 Task: Insert a stacked stepped area chart into the spreadsheet named "Data".
Action: Mouse pressed left at (256, 300)
Screenshot: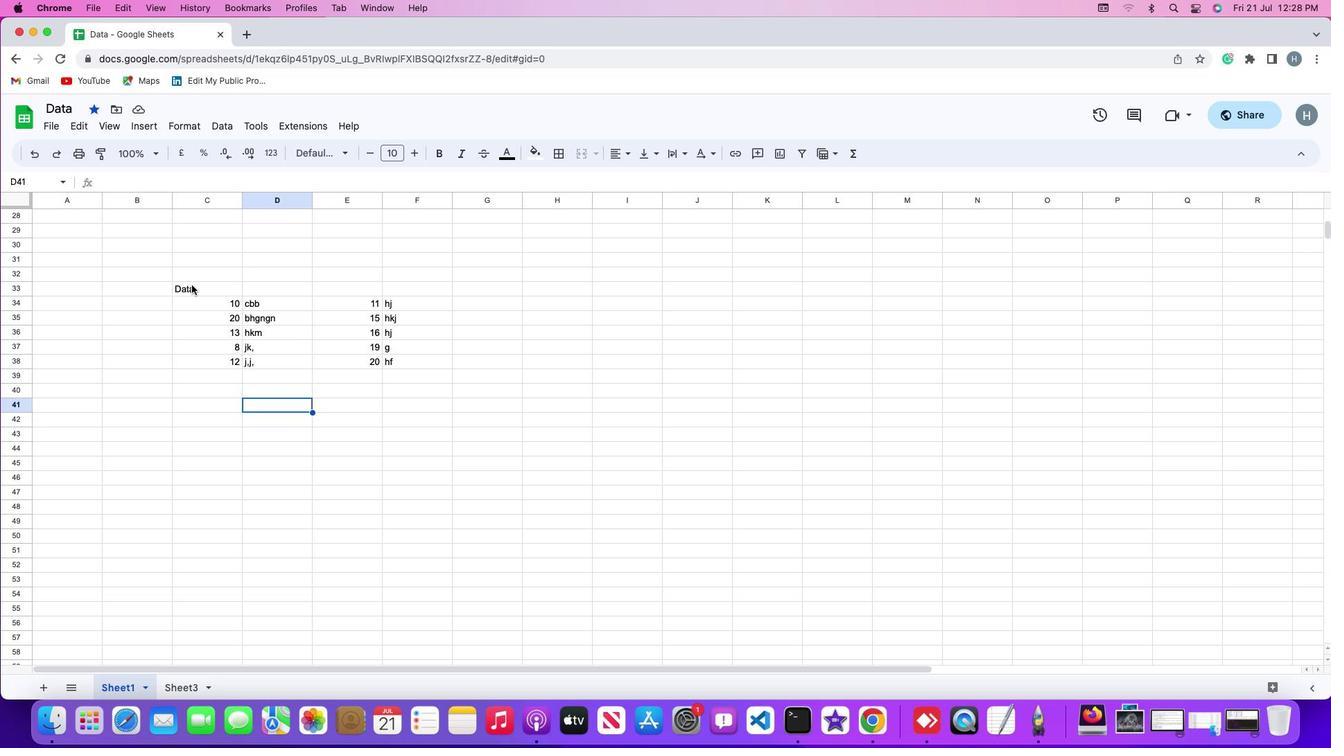 
Action: Mouse moved to (260, 298)
Screenshot: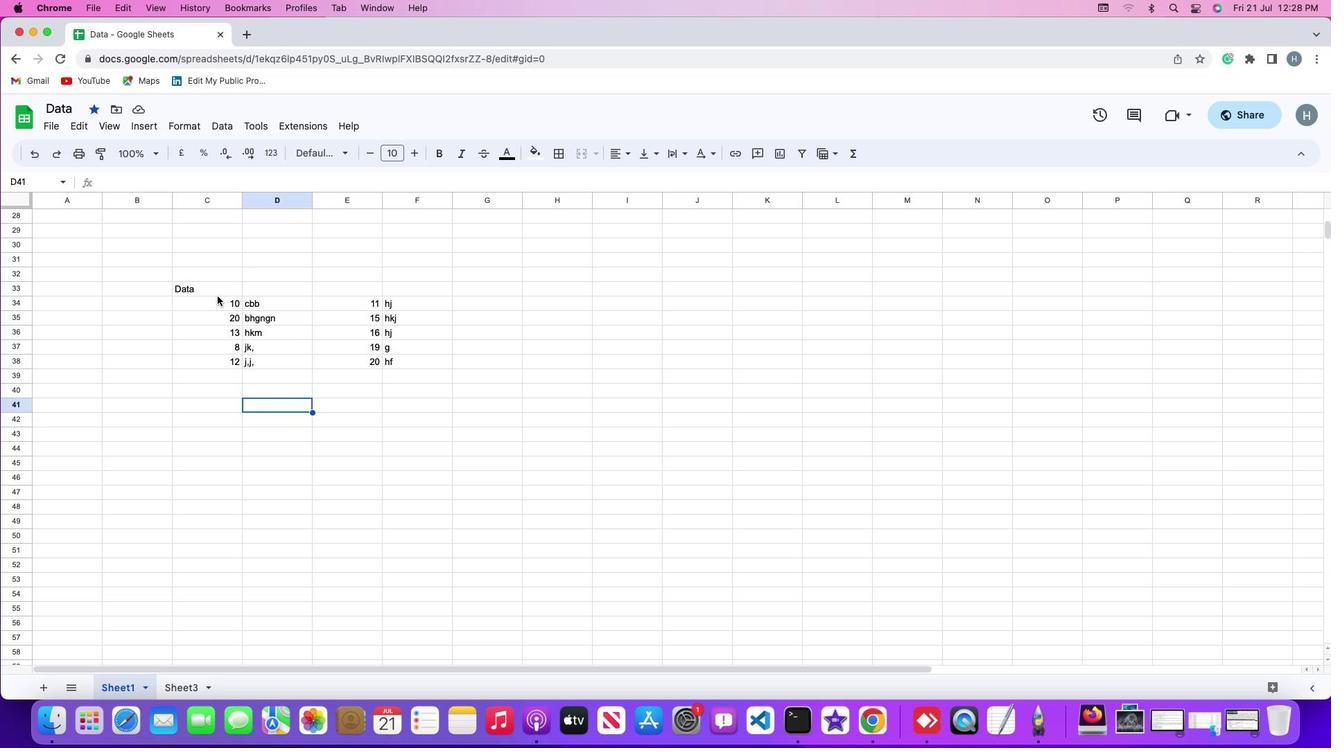 
Action: Mouse pressed left at (260, 298)
Screenshot: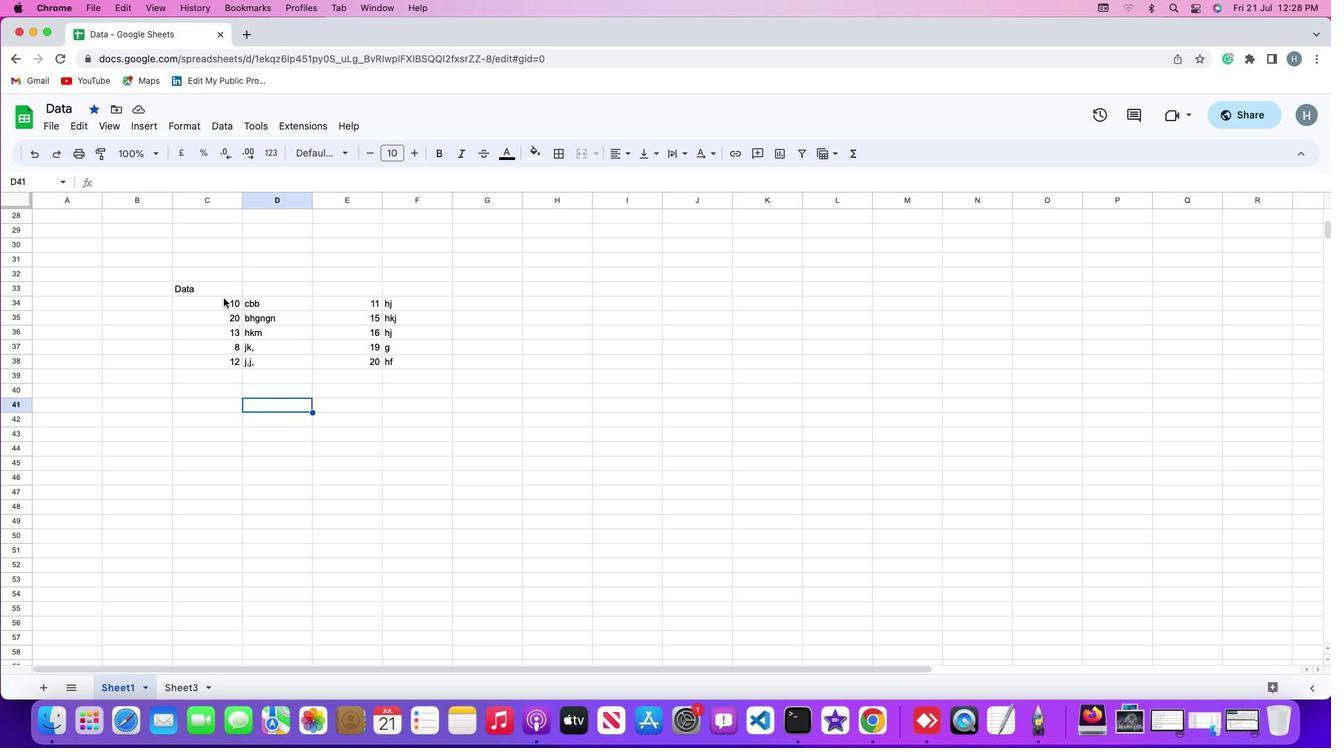 
Action: Mouse moved to (228, 141)
Screenshot: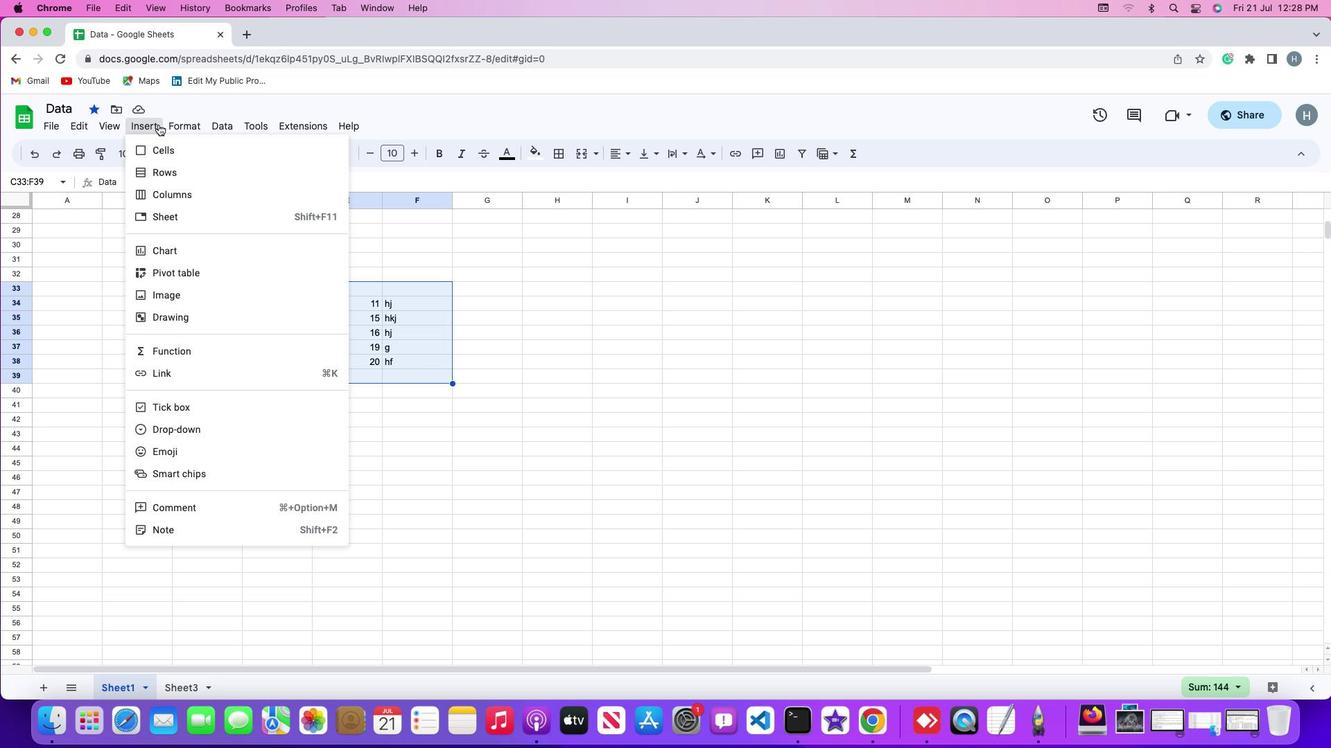 
Action: Mouse pressed left at (228, 141)
Screenshot: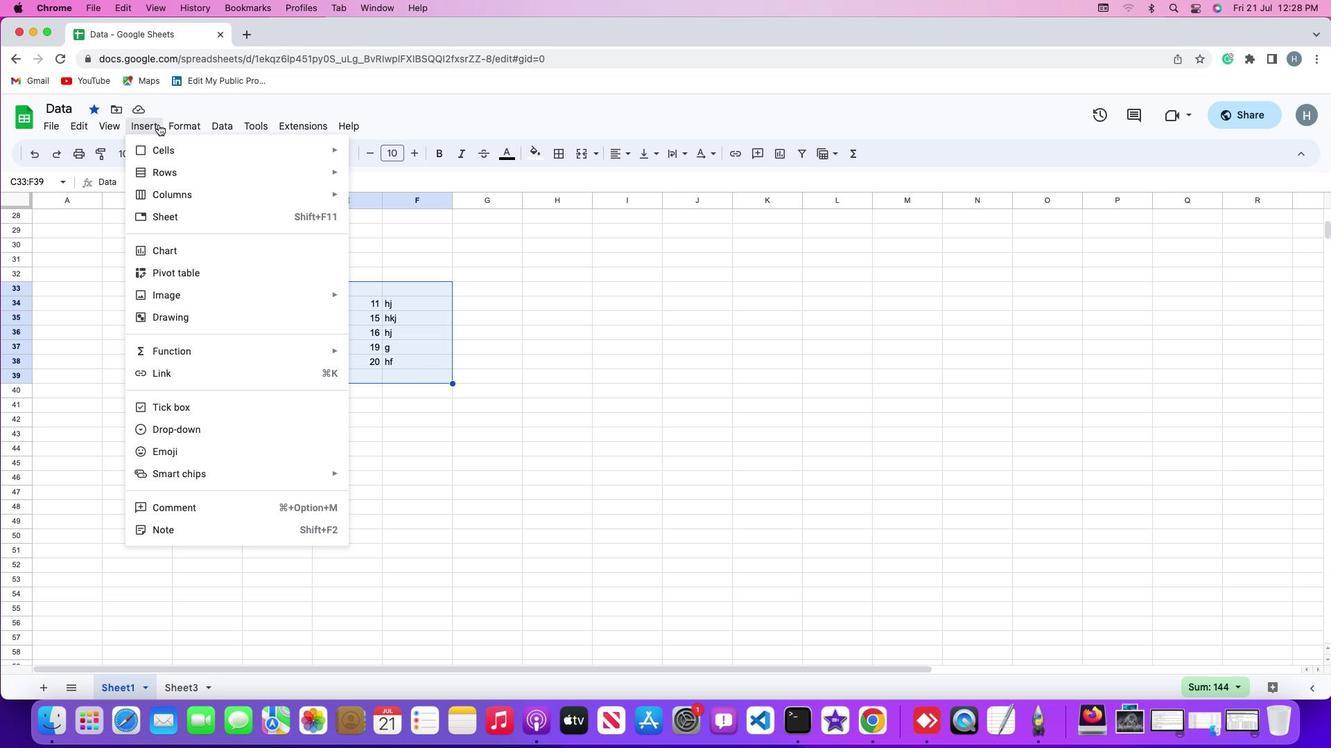 
Action: Mouse moved to (266, 264)
Screenshot: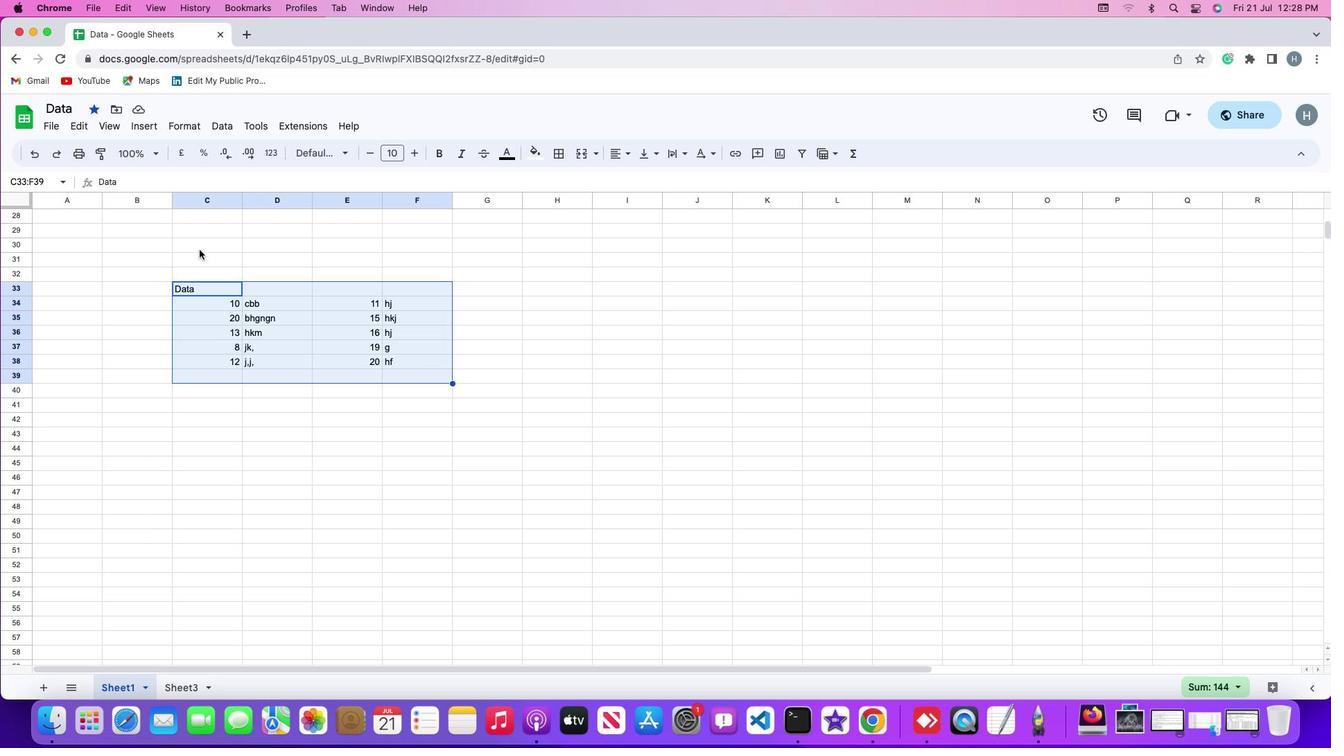 
Action: Mouse pressed left at (266, 264)
Screenshot: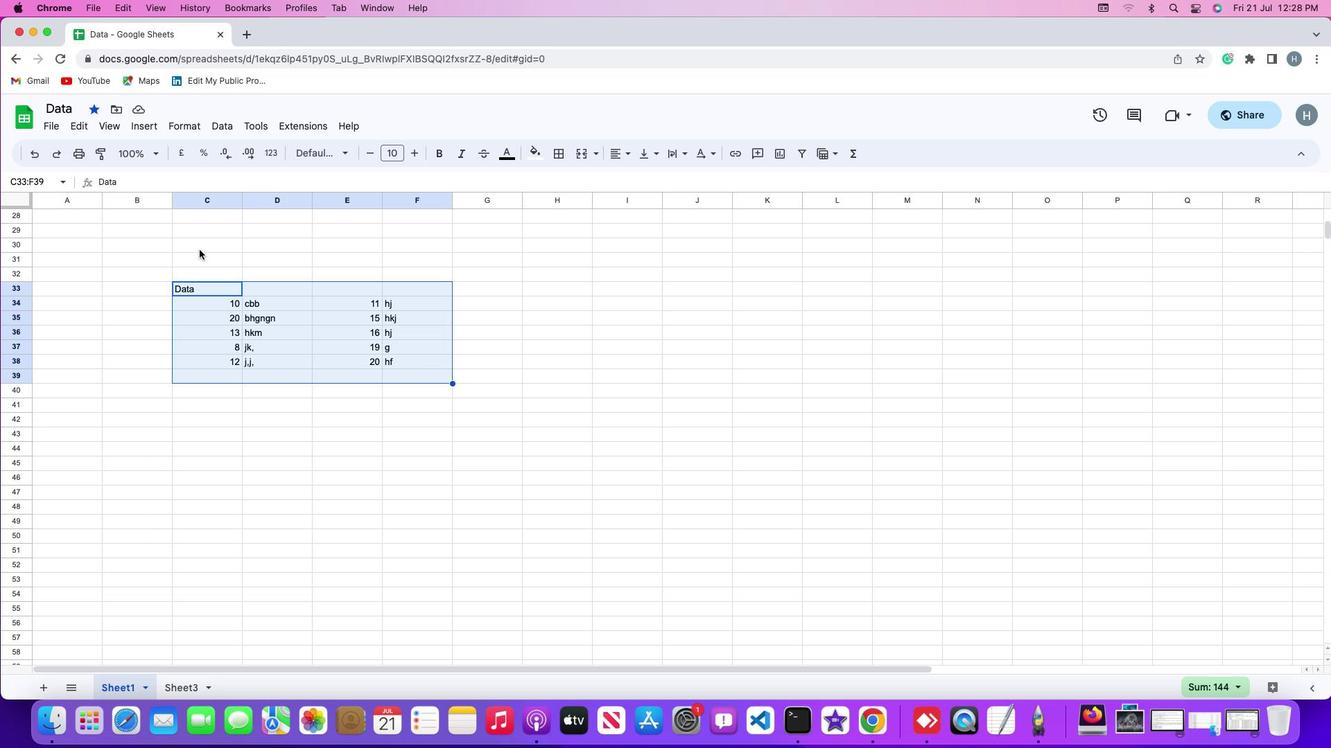 
Action: Mouse moved to (1277, 266)
Screenshot: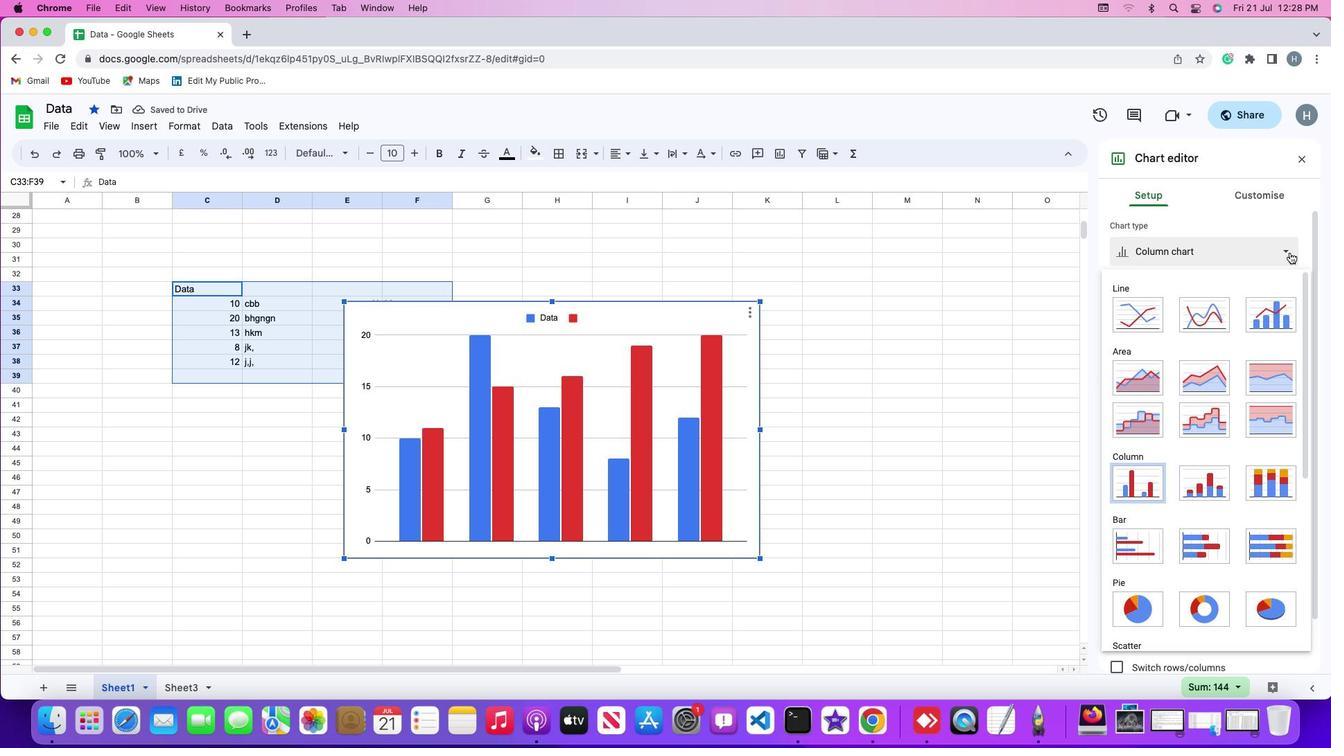 
Action: Mouse pressed left at (1277, 266)
Screenshot: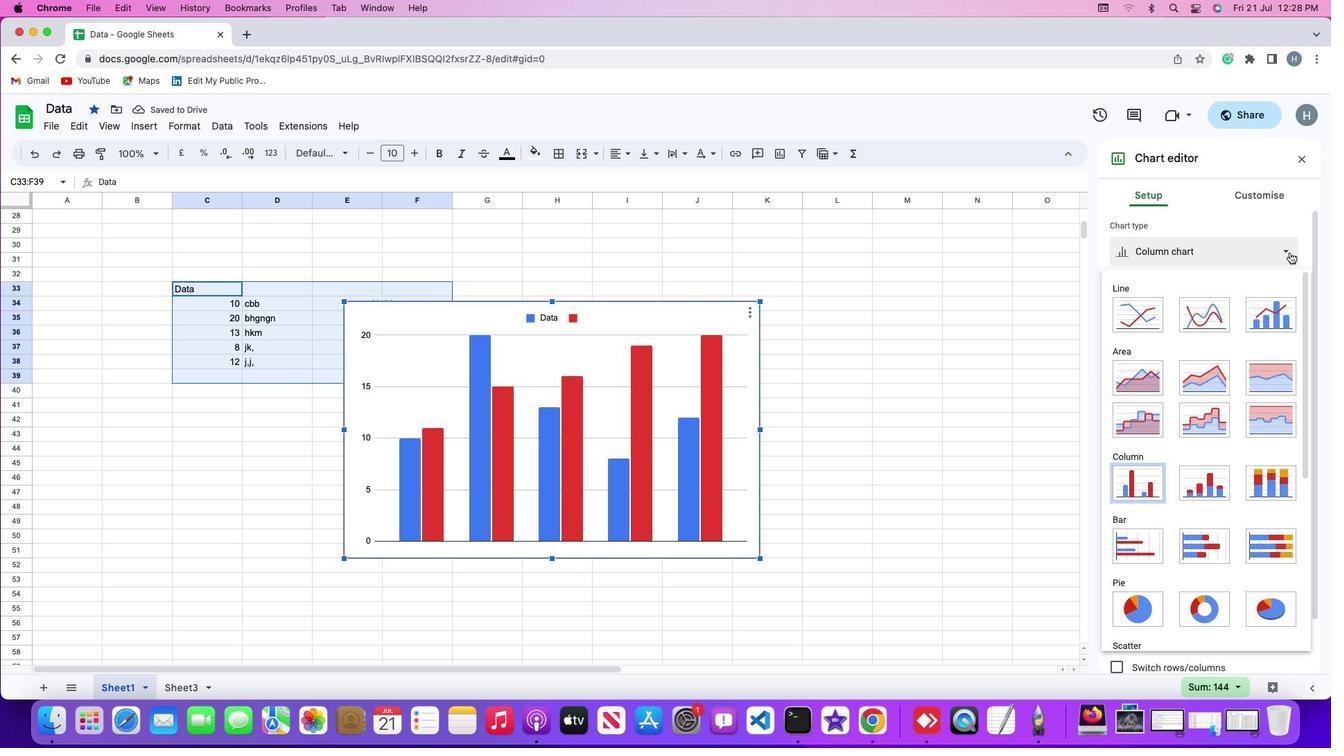 
Action: Mouse moved to (1196, 436)
Screenshot: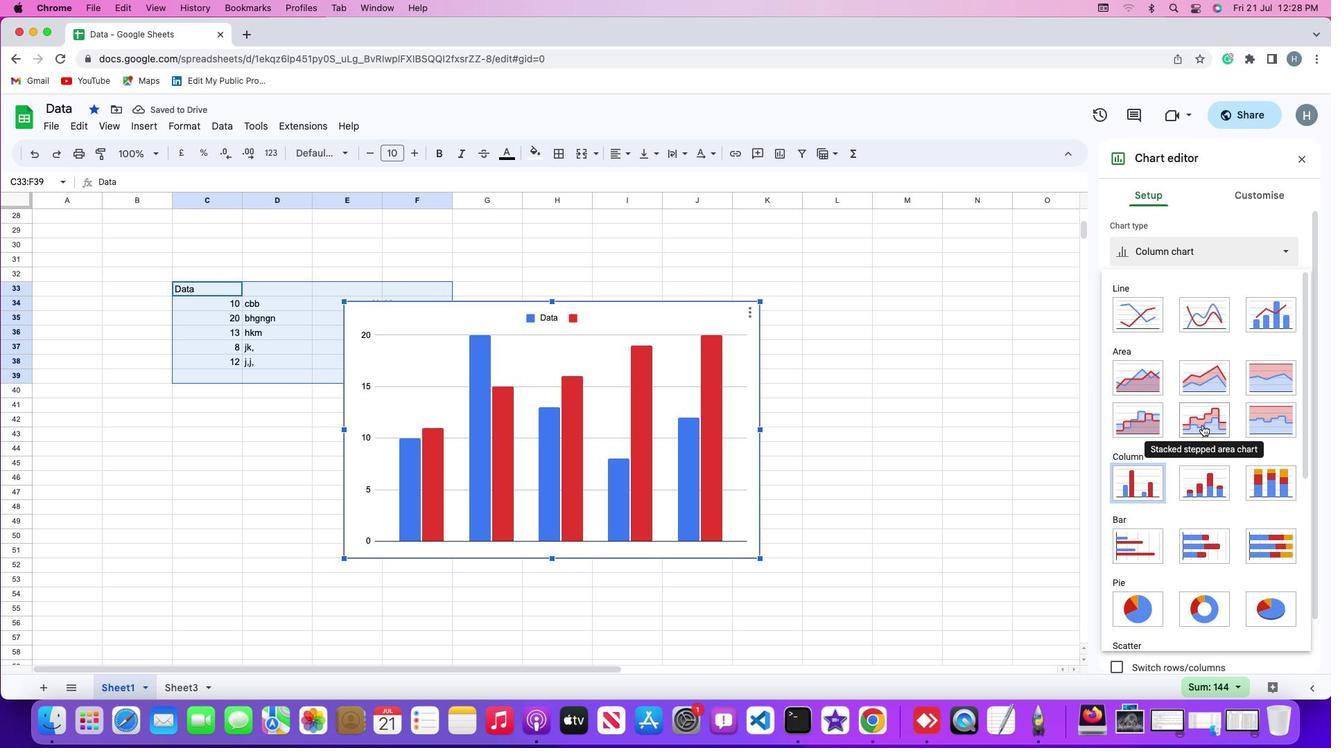
Action: Mouse pressed left at (1196, 436)
Screenshot: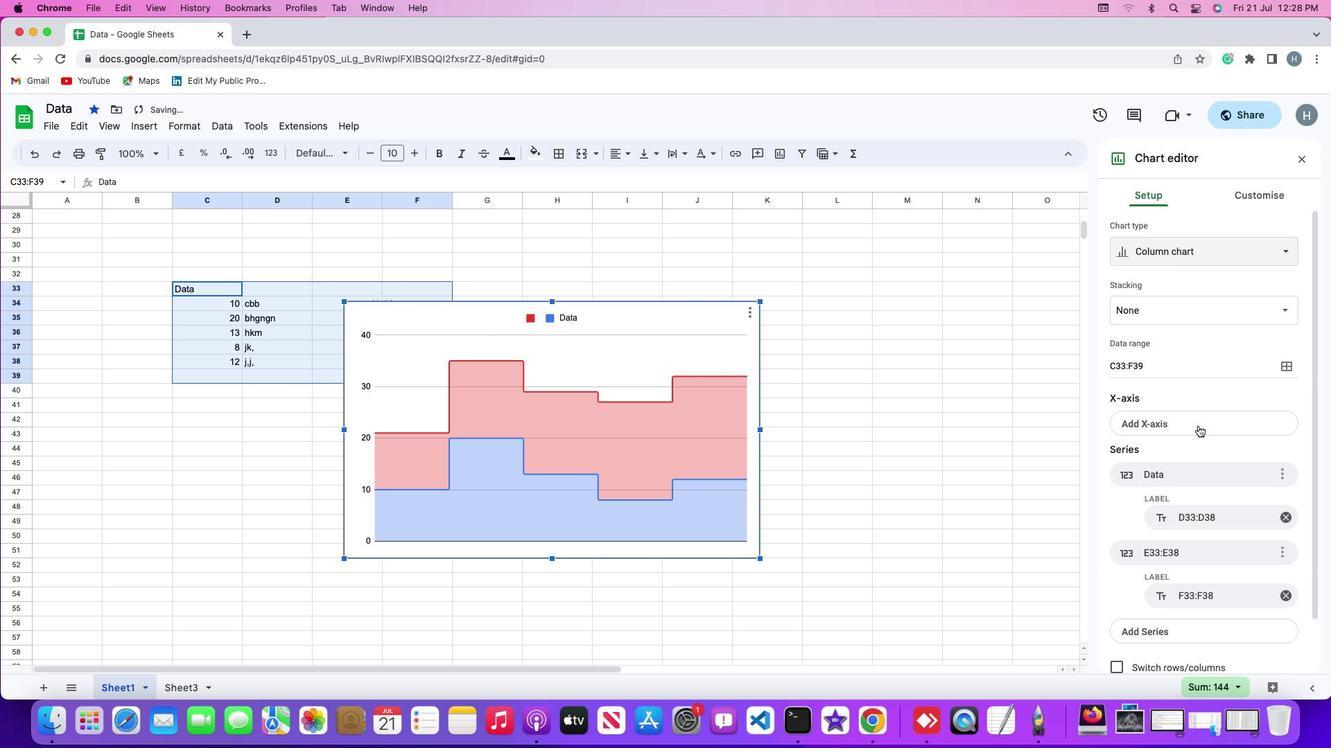 
Action: Mouse moved to (963, 472)
Screenshot: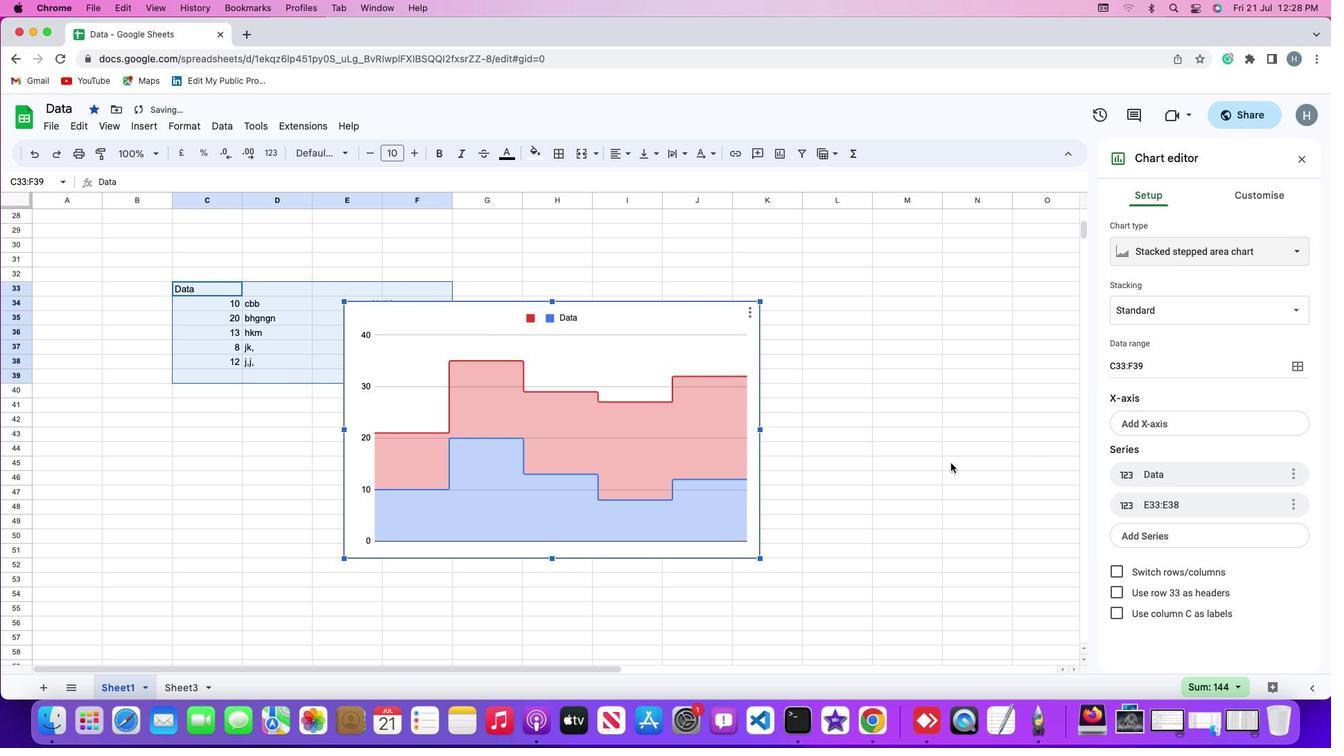 
